Task: Edit Director of Photography By SAAC in Adrenaline Trailer
Action: Mouse pressed left at (187, 83)
Screenshot: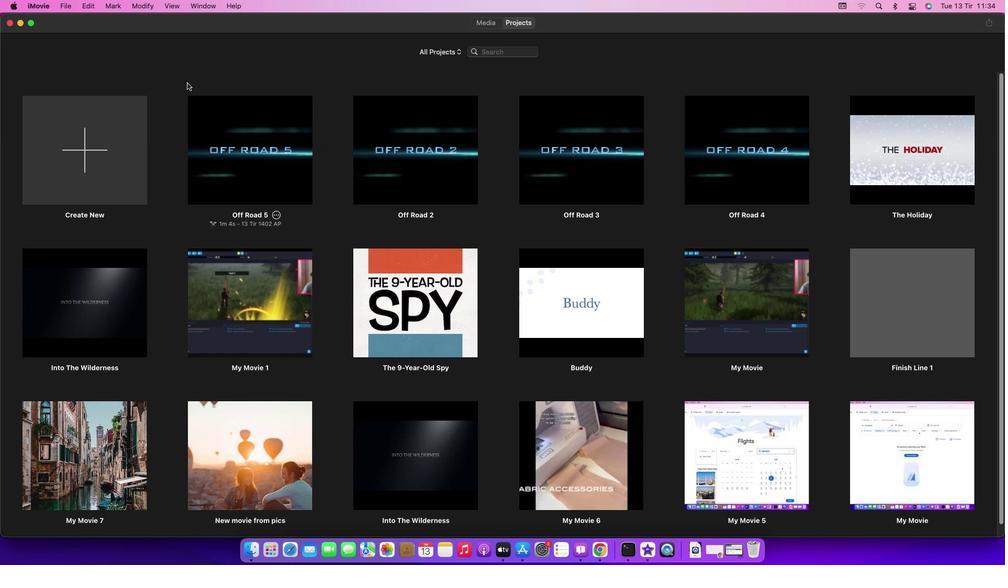 
Action: Mouse moved to (64, 8)
Screenshot: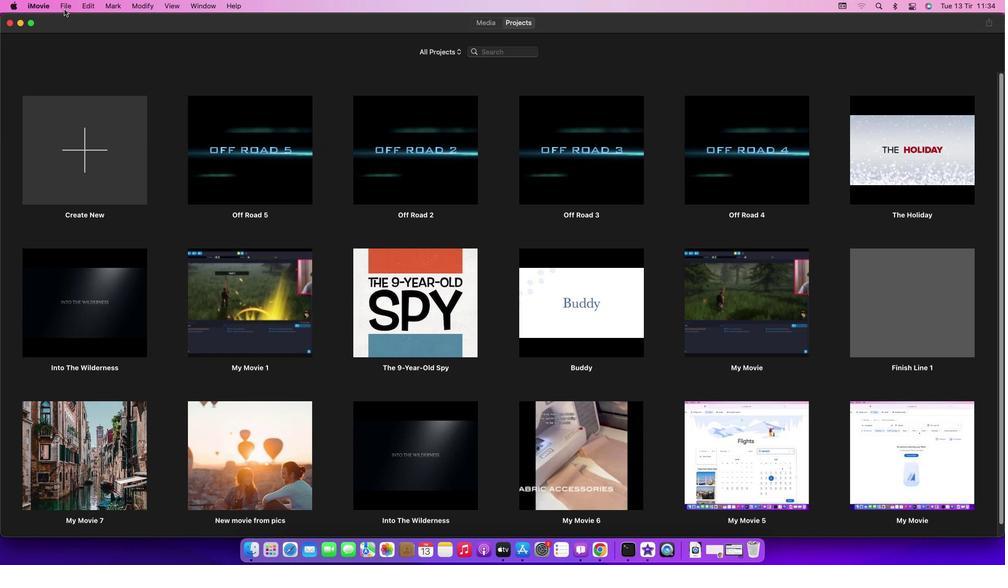 
Action: Mouse pressed left at (64, 8)
Screenshot: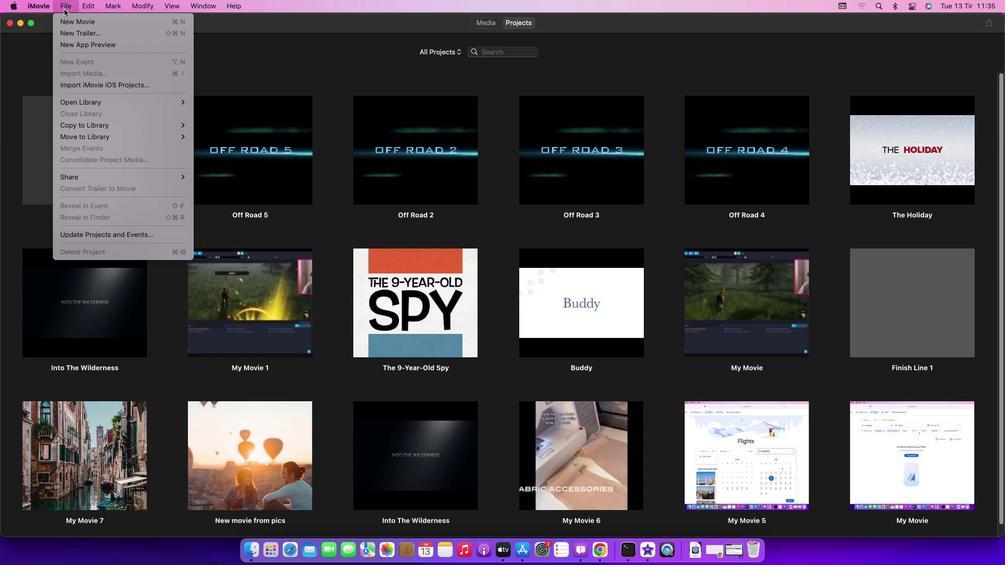 
Action: Mouse moved to (75, 31)
Screenshot: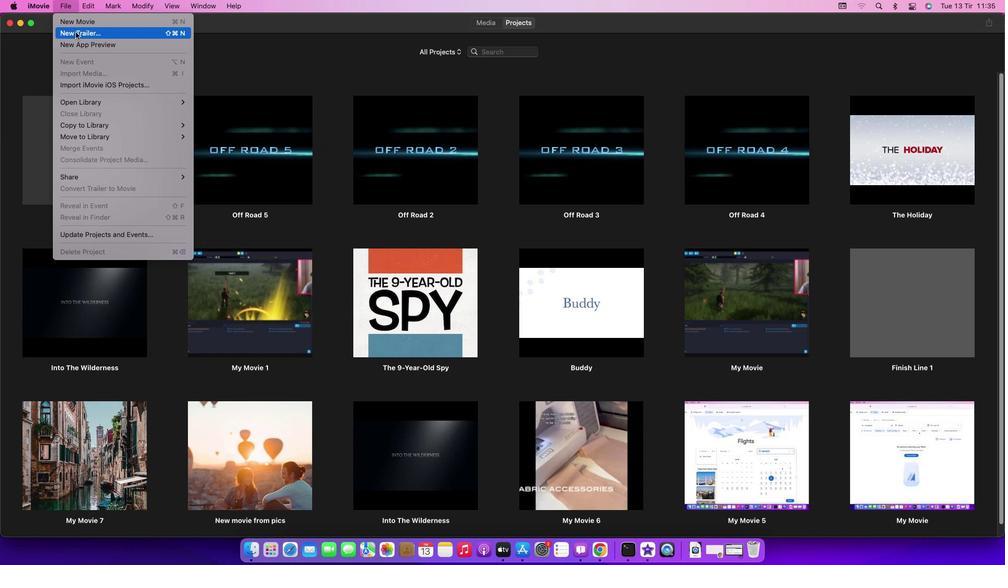 
Action: Mouse pressed left at (75, 31)
Screenshot: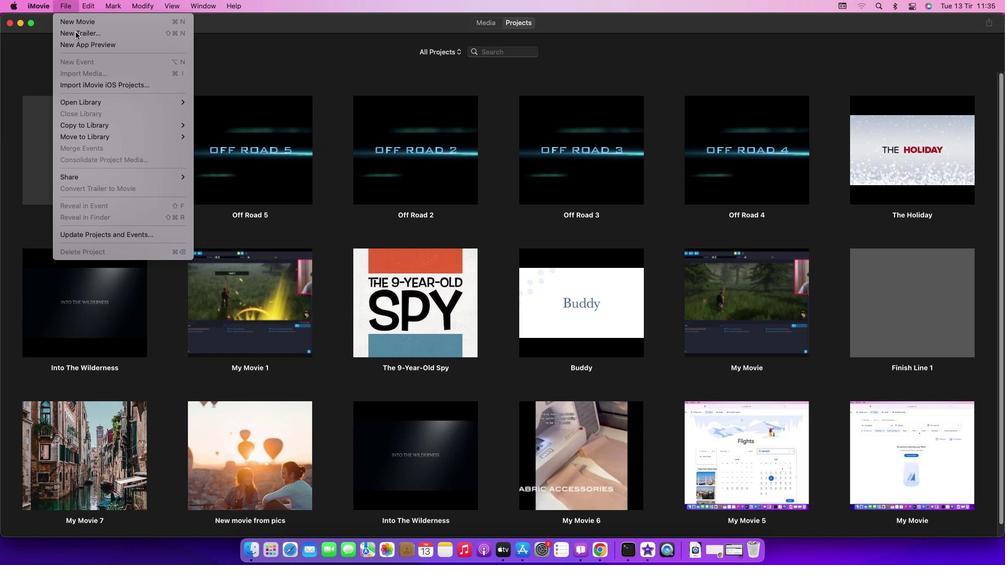 
Action: Mouse moved to (598, 293)
Screenshot: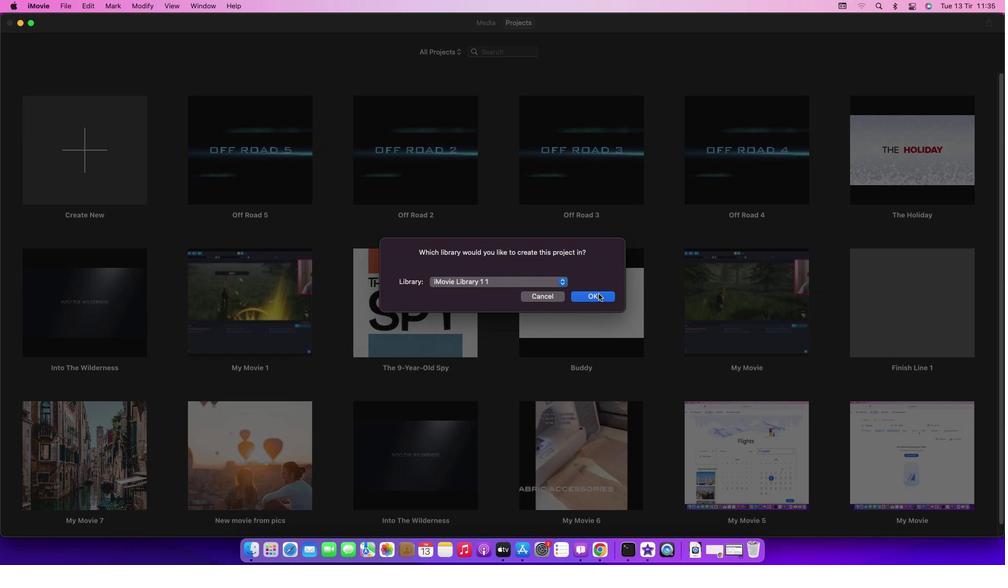 
Action: Mouse pressed left at (598, 293)
Screenshot: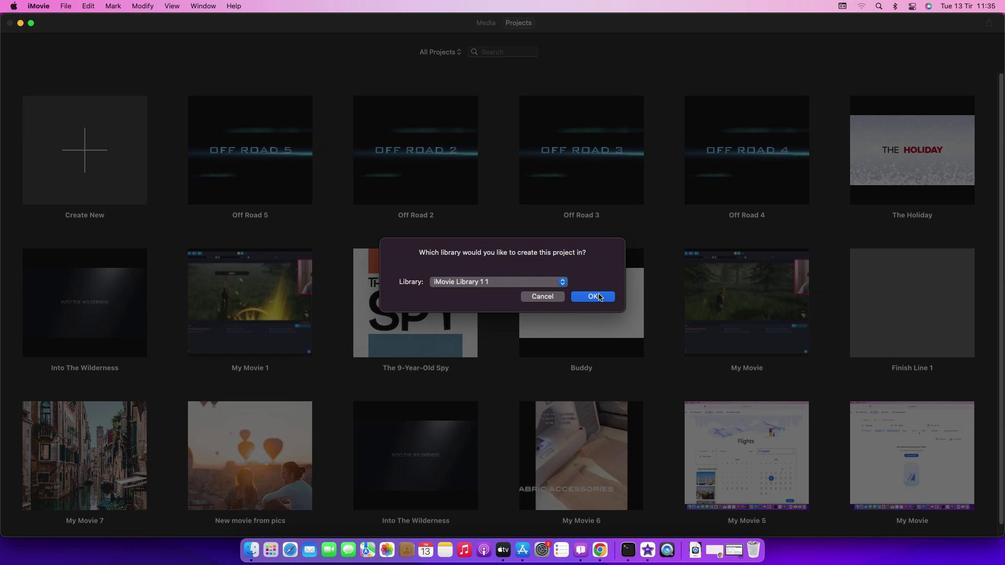 
Action: Mouse moved to (460, 218)
Screenshot: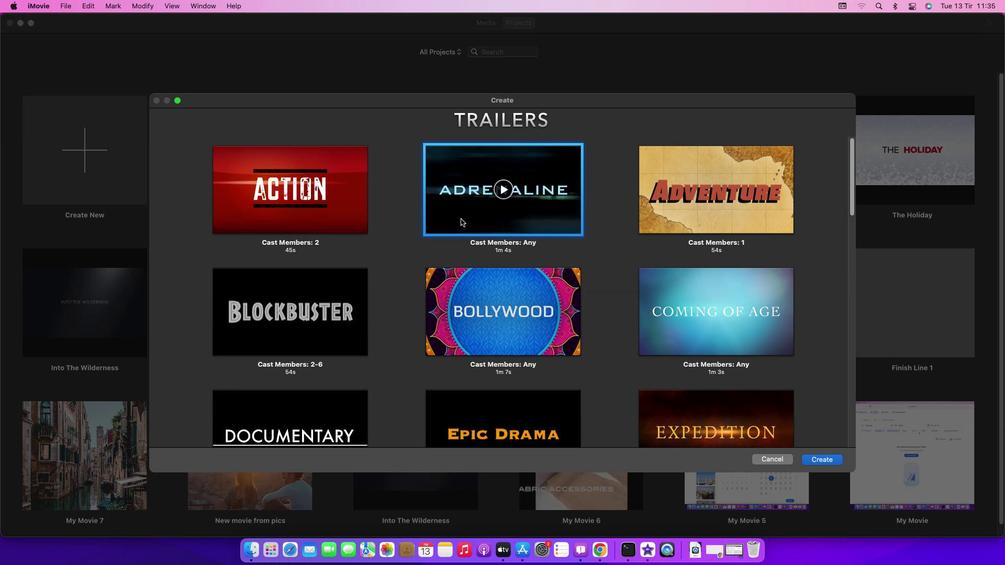 
Action: Mouse pressed left at (460, 218)
Screenshot: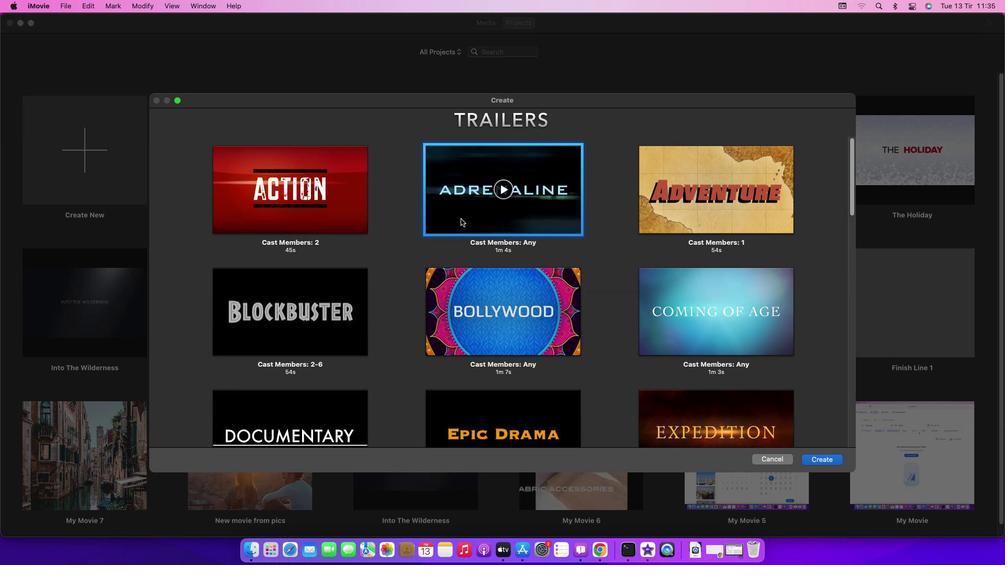 
Action: Mouse moved to (822, 458)
Screenshot: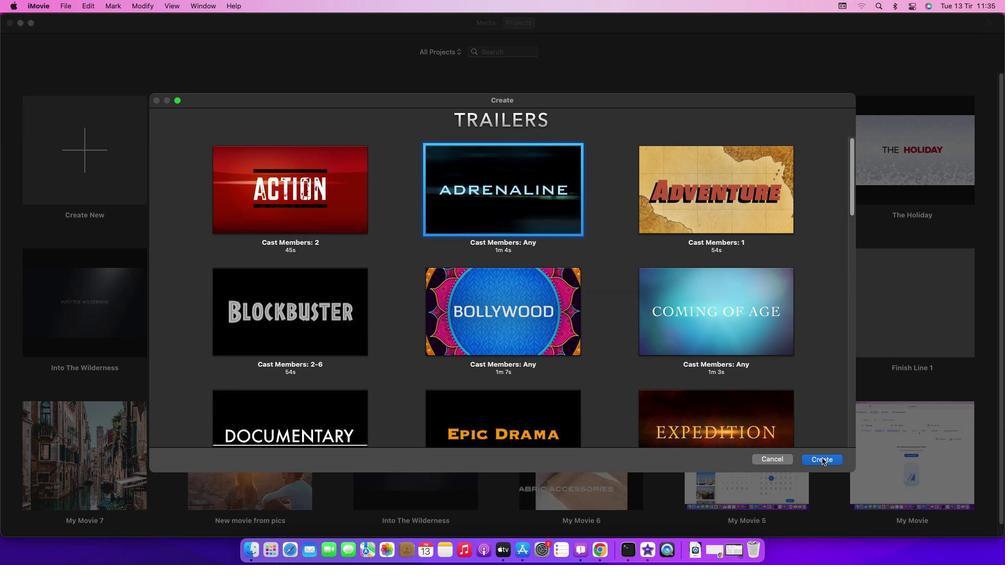 
Action: Mouse pressed left at (822, 458)
Screenshot: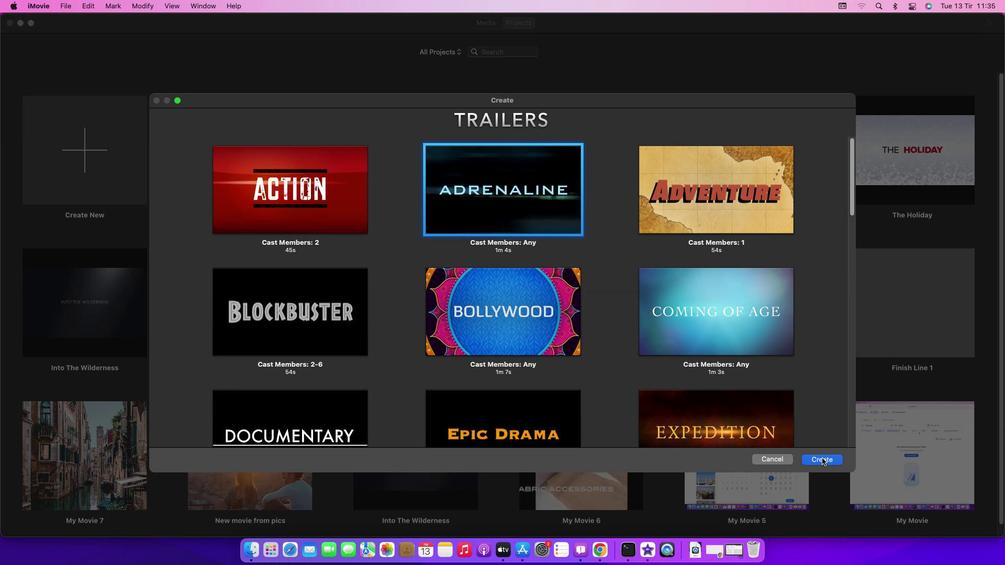 
Action: Mouse moved to (264, 461)
Screenshot: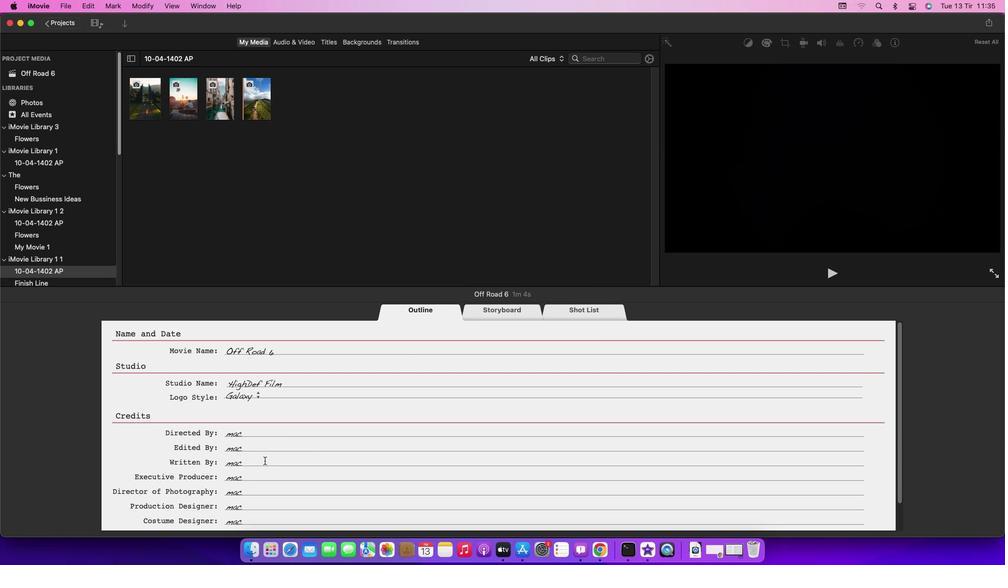 
Action: Mouse scrolled (264, 461) with delta (0, 0)
Screenshot: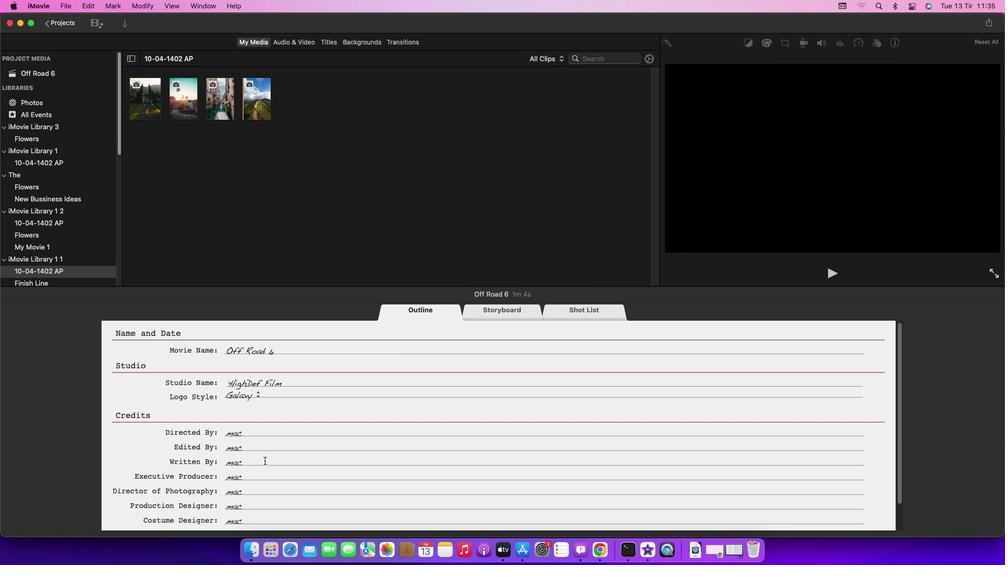 
Action: Mouse scrolled (264, 461) with delta (0, 0)
Screenshot: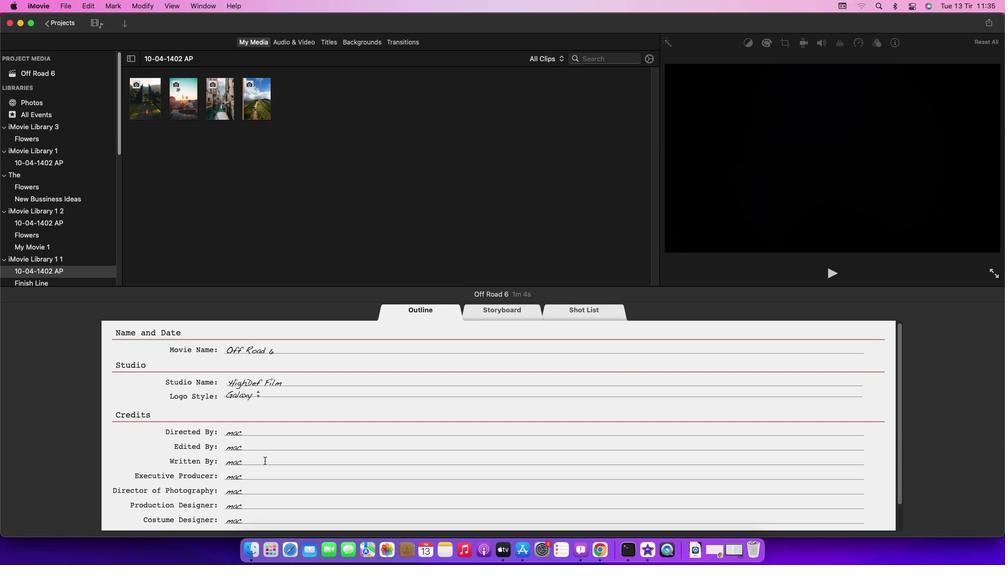 
Action: Mouse scrolled (264, 461) with delta (0, 0)
Screenshot: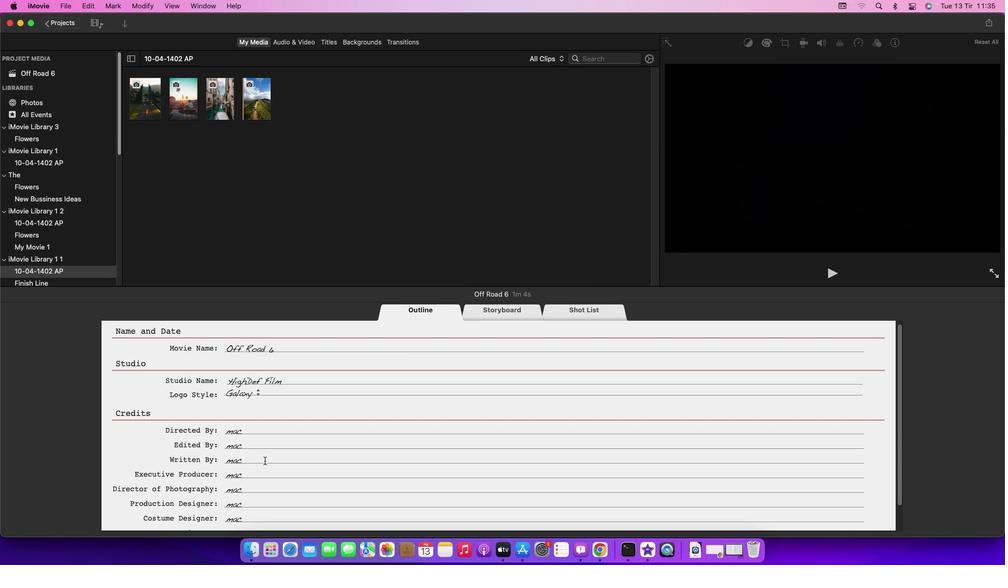 
Action: Mouse scrolled (264, 461) with delta (0, 0)
Screenshot: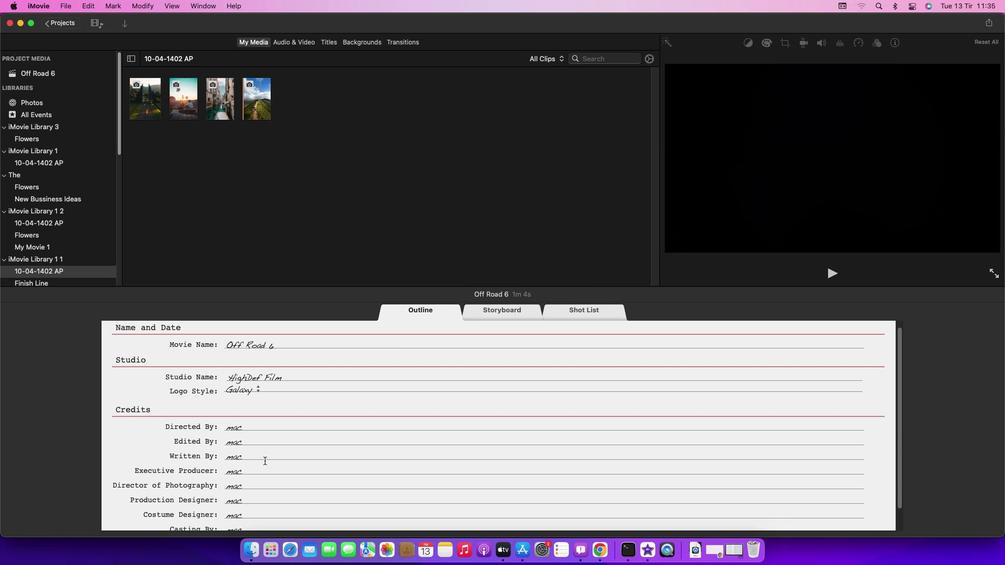 
Action: Mouse scrolled (264, 461) with delta (0, 0)
Screenshot: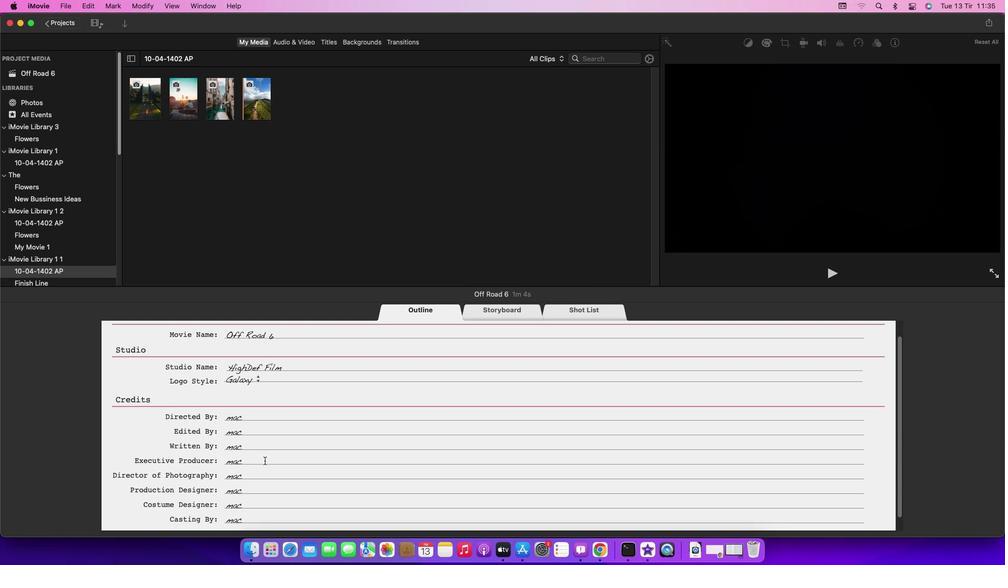 
Action: Mouse scrolled (264, 461) with delta (0, 0)
Screenshot: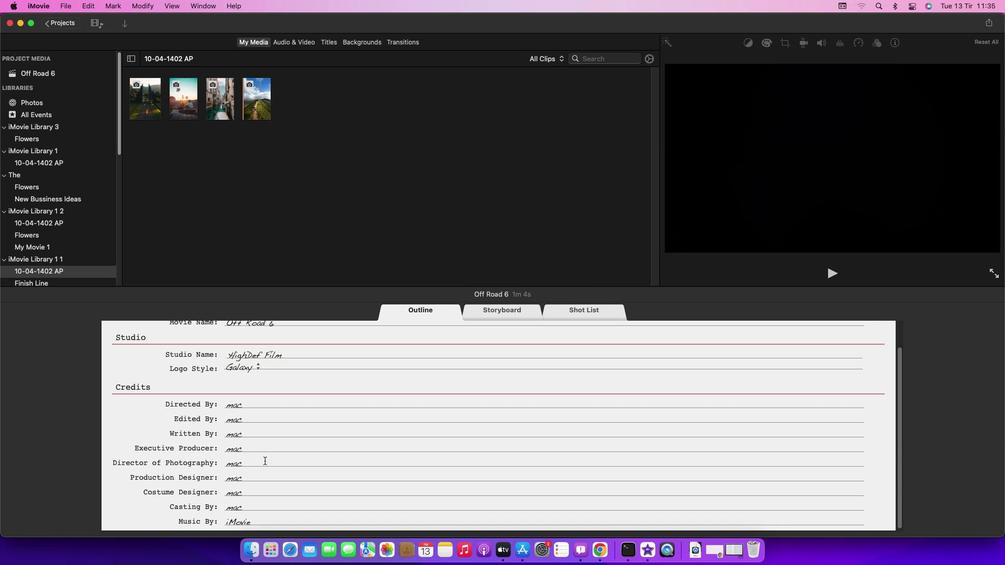
Action: Mouse scrolled (264, 461) with delta (0, -1)
Screenshot: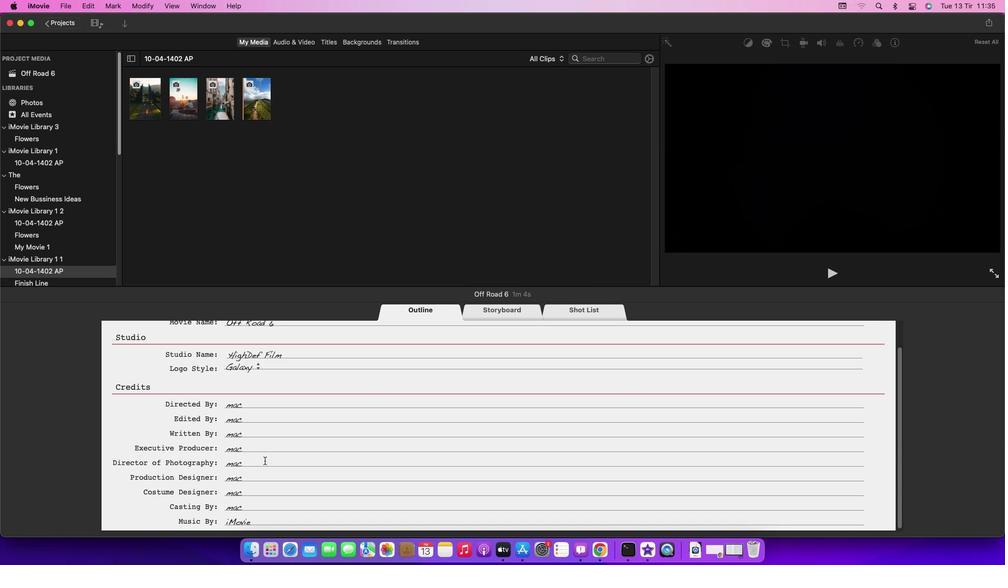 
Action: Mouse moved to (242, 463)
Screenshot: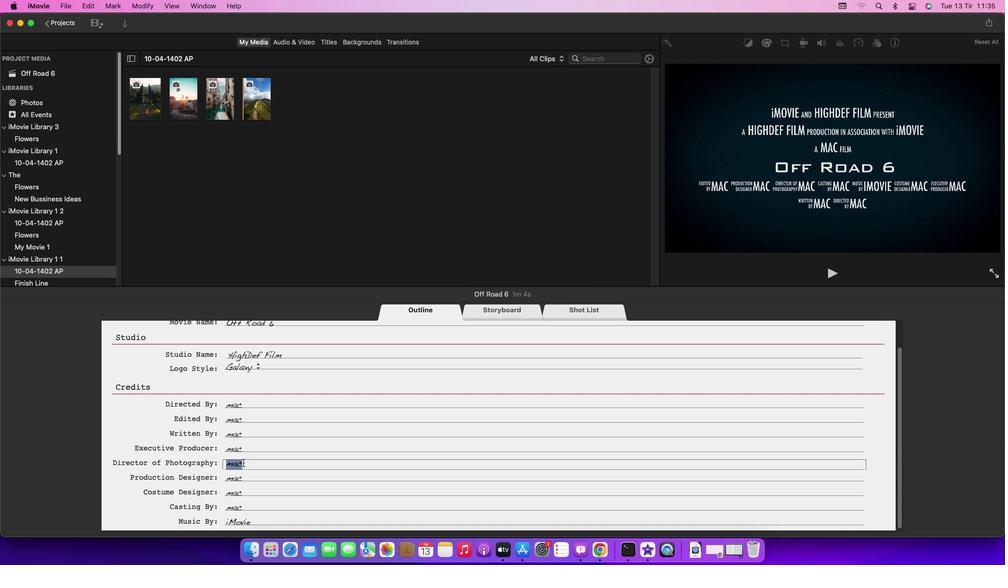 
Action: Mouse pressed left at (242, 463)
Screenshot: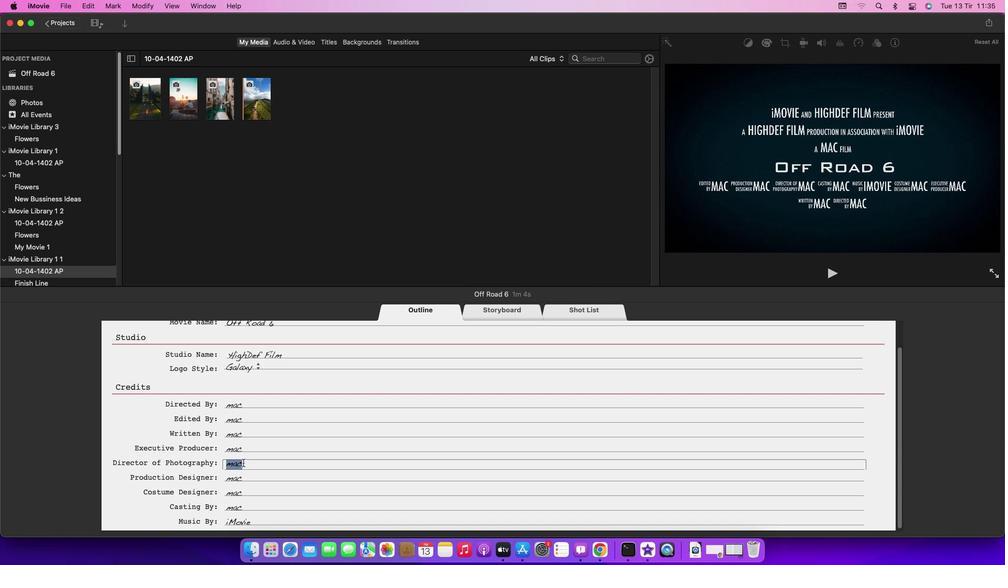 
Action: Mouse moved to (243, 462)
Screenshot: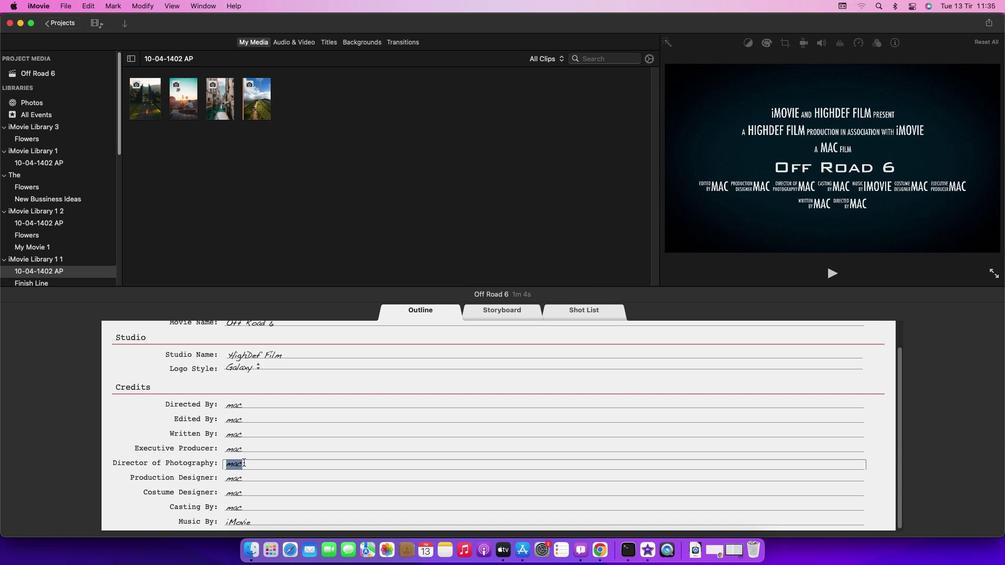 
Action: Key pressed Key.backspace'S''A''A''C'Key.enter
Screenshot: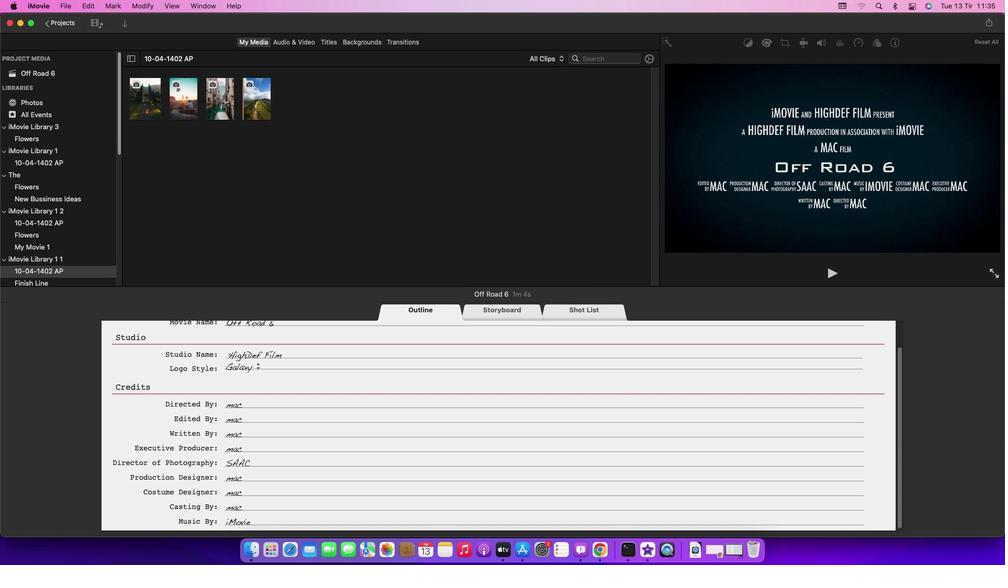 
